 Task: Change the default duration of the event settings to 15 minutes.
Action: Mouse moved to (855, 83)
Screenshot: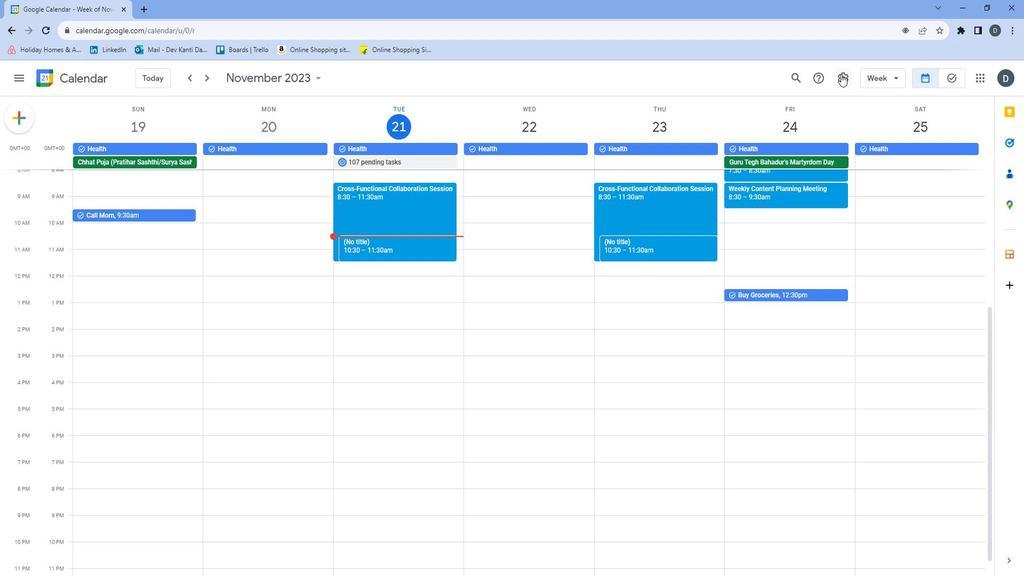 
Action: Mouse pressed left at (855, 83)
Screenshot: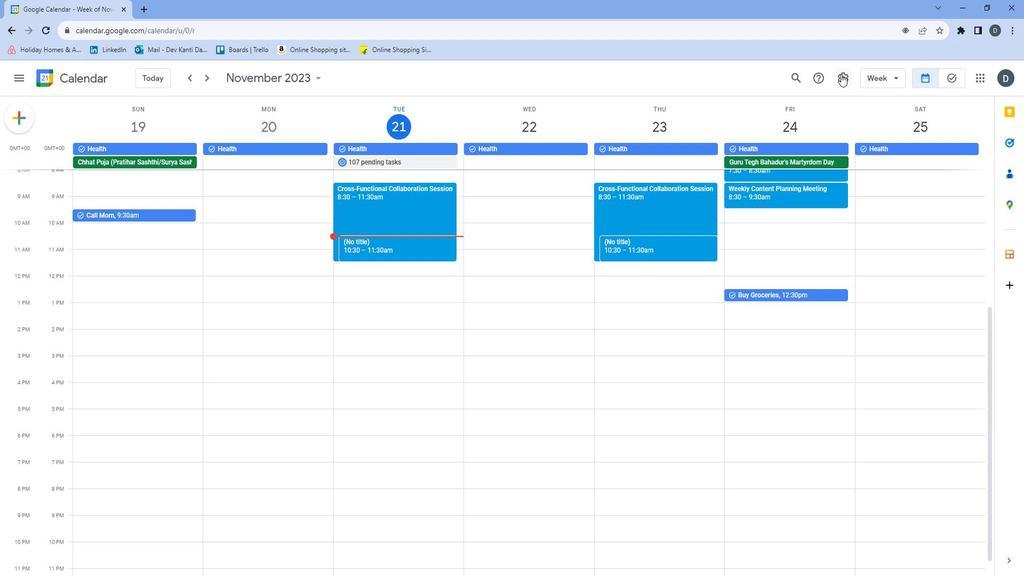 
Action: Mouse moved to (856, 106)
Screenshot: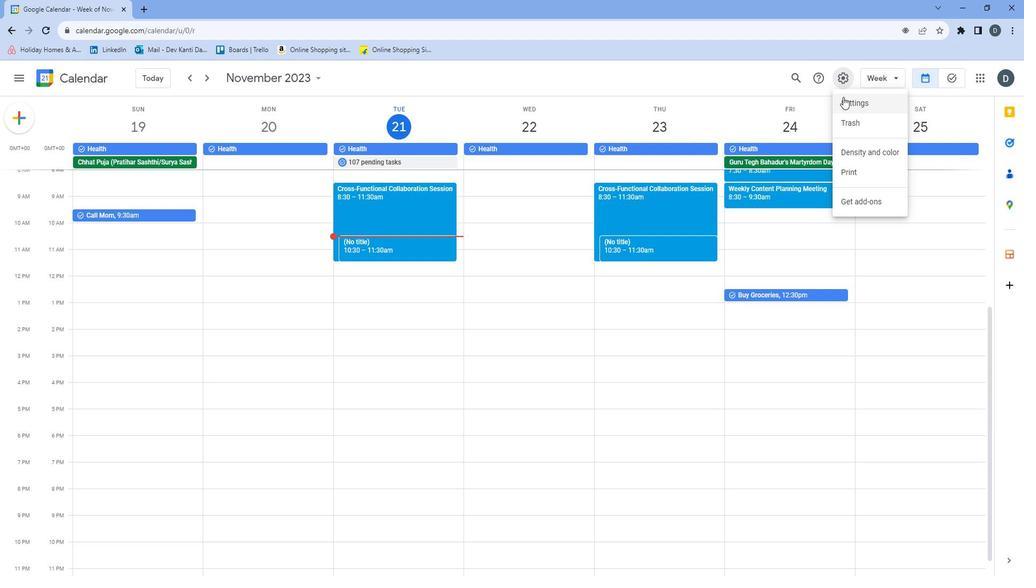 
Action: Mouse pressed left at (856, 106)
Screenshot: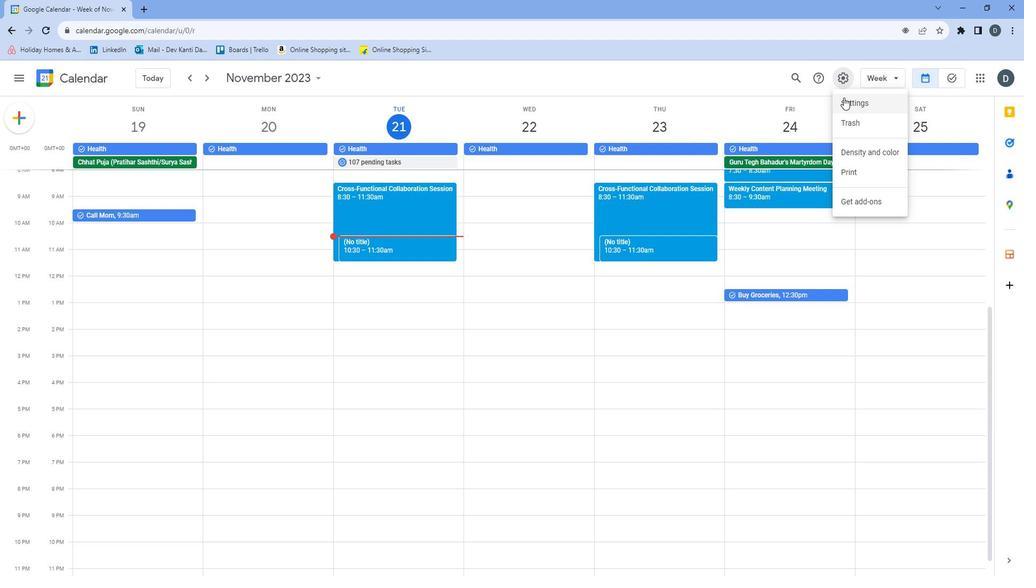 
Action: Mouse moved to (505, 351)
Screenshot: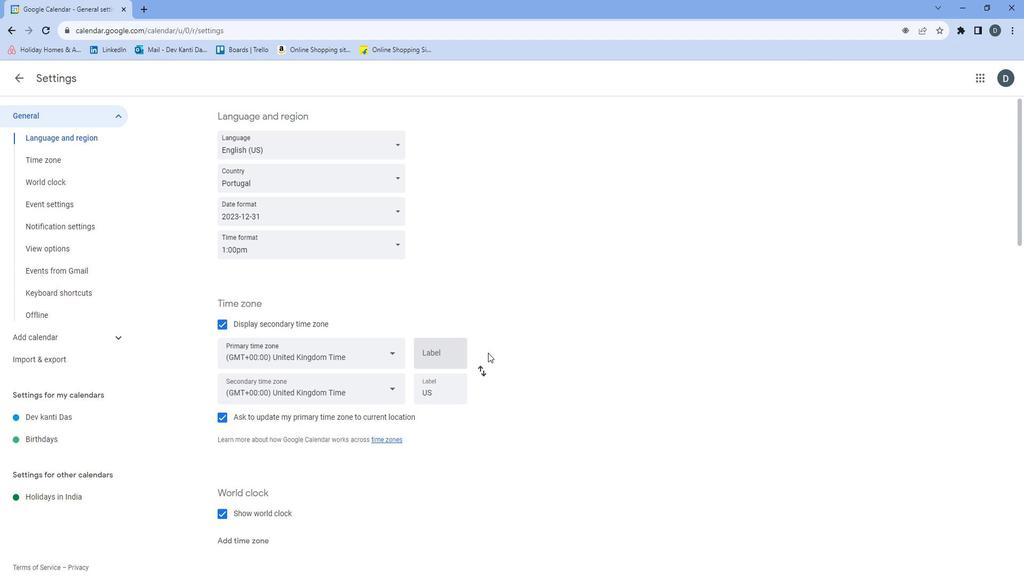 
Action: Mouse scrolled (505, 350) with delta (0, 0)
Screenshot: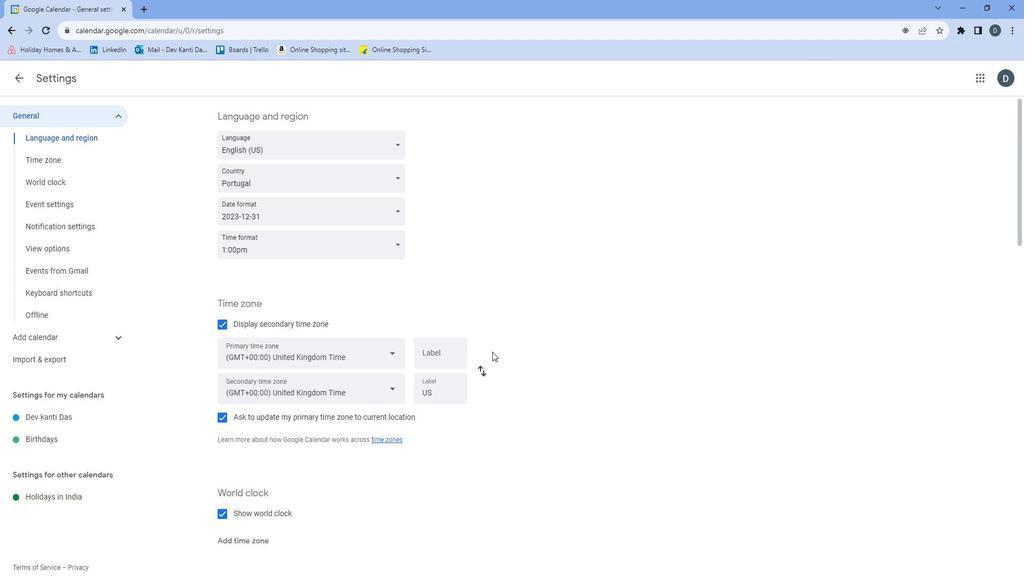 
Action: Mouse moved to (508, 365)
Screenshot: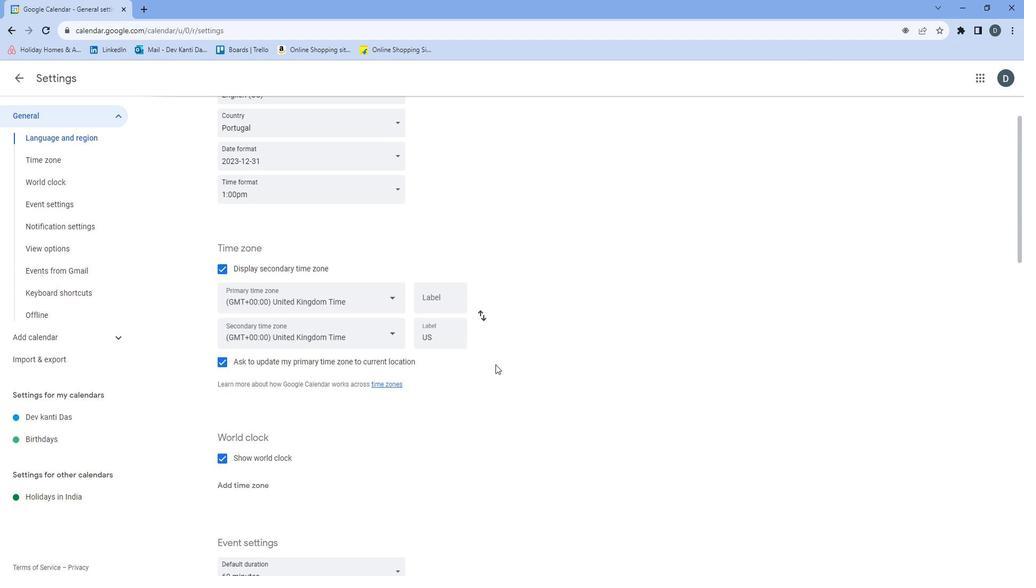 
Action: Mouse scrolled (508, 364) with delta (0, 0)
Screenshot: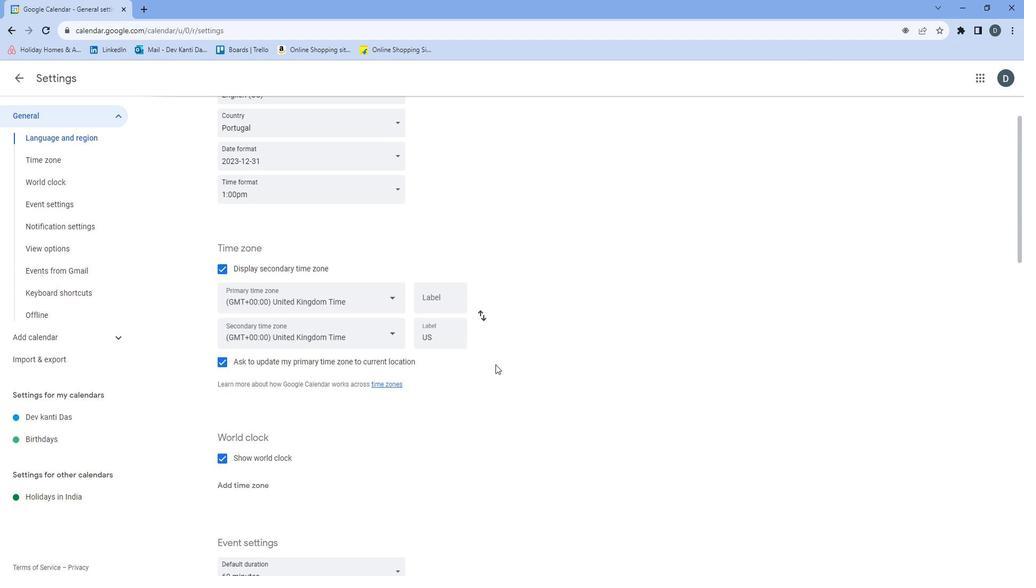 
Action: Mouse moved to (506, 373)
Screenshot: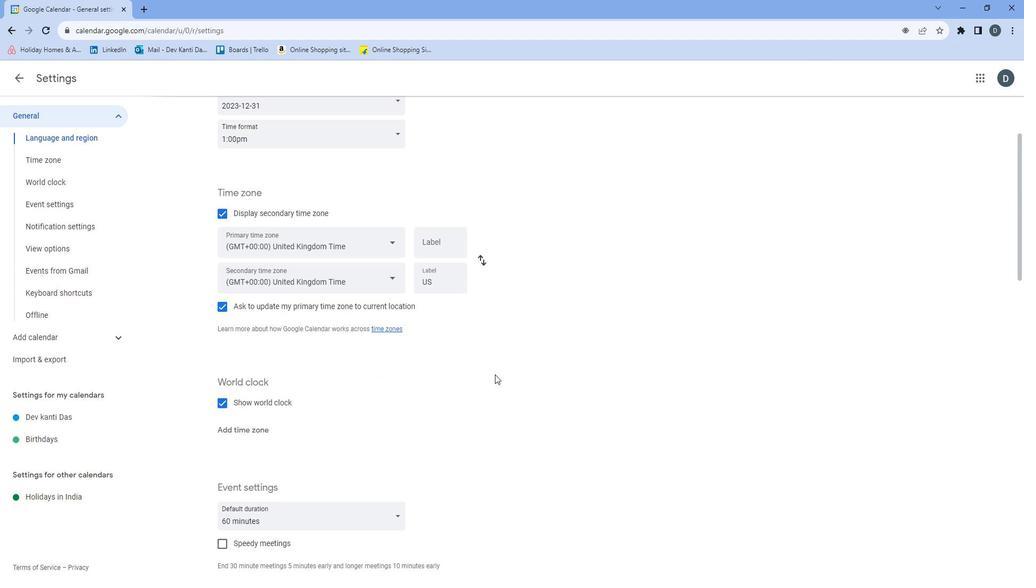 
Action: Mouse scrolled (506, 373) with delta (0, 0)
Screenshot: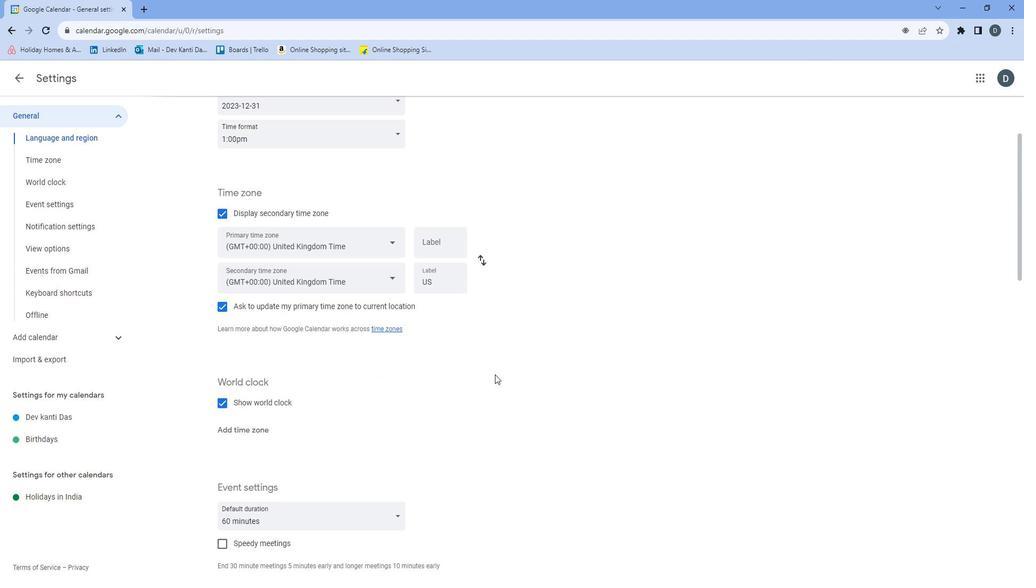
Action: Mouse moved to (502, 373)
Screenshot: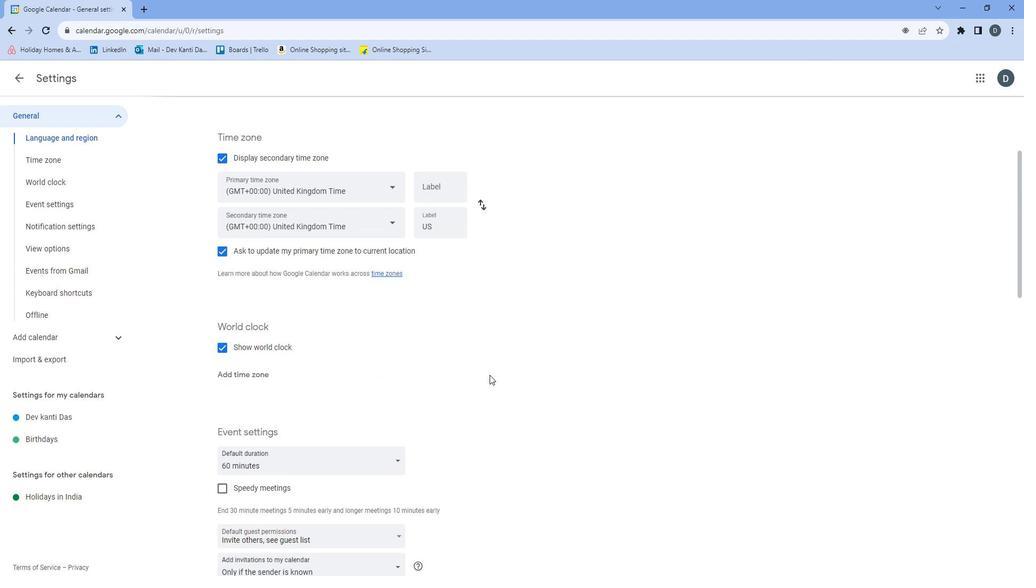 
Action: Mouse scrolled (502, 373) with delta (0, 0)
Screenshot: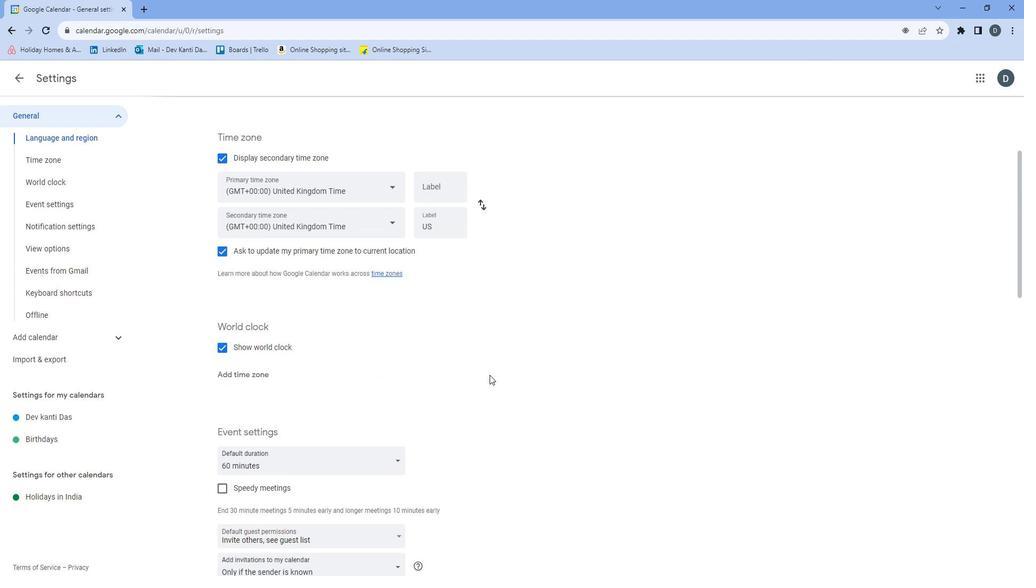 
Action: Mouse moved to (501, 373)
Screenshot: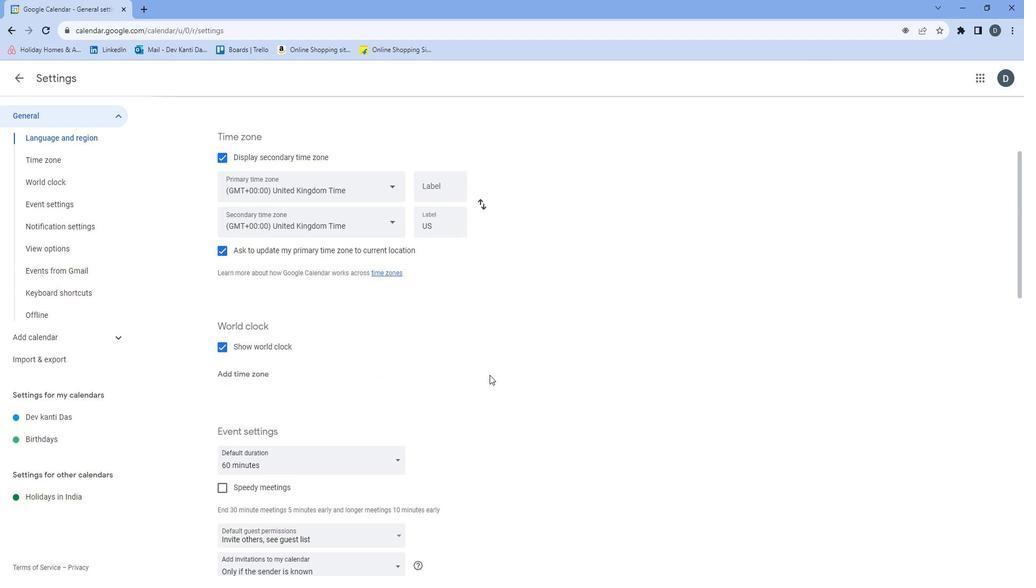 
Action: Mouse scrolled (501, 372) with delta (0, 0)
Screenshot: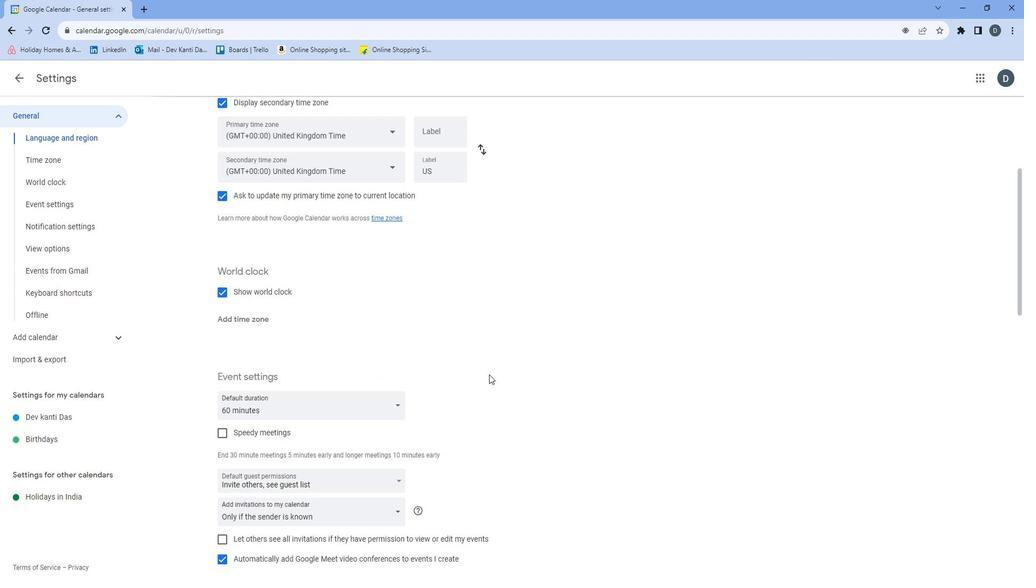 
Action: Mouse moved to (383, 347)
Screenshot: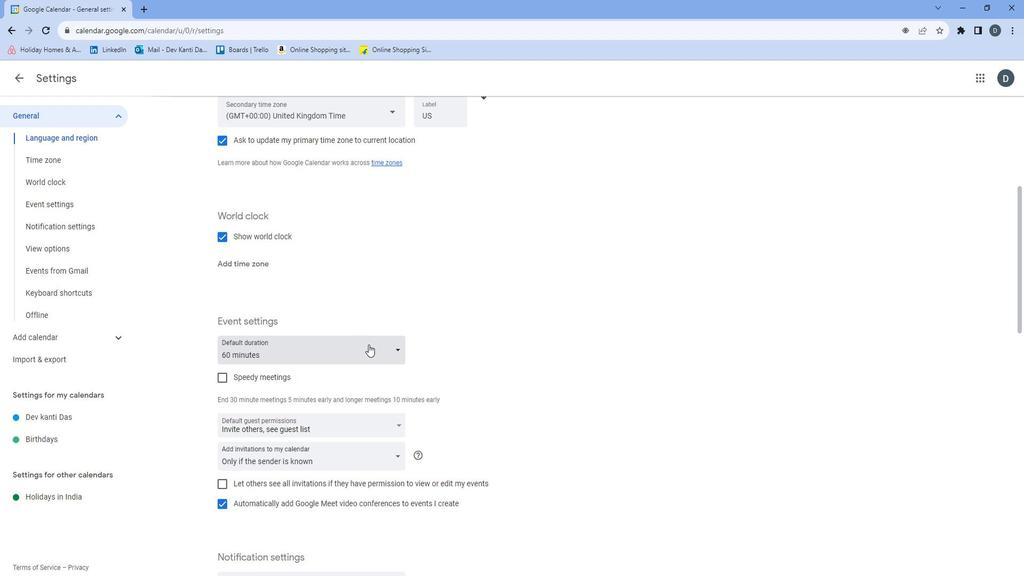 
Action: Mouse pressed left at (383, 347)
Screenshot: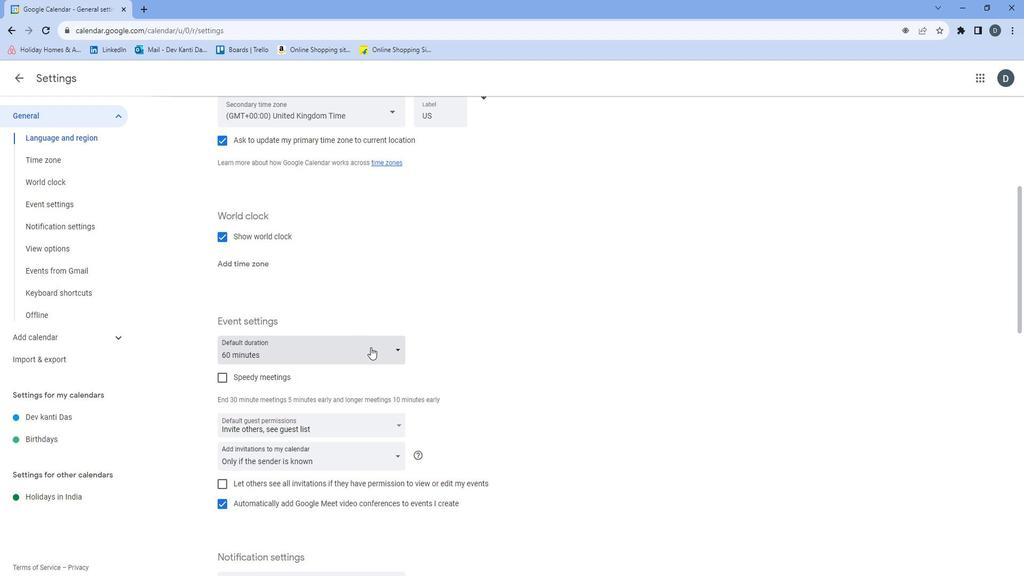 
Action: Mouse moved to (311, 383)
Screenshot: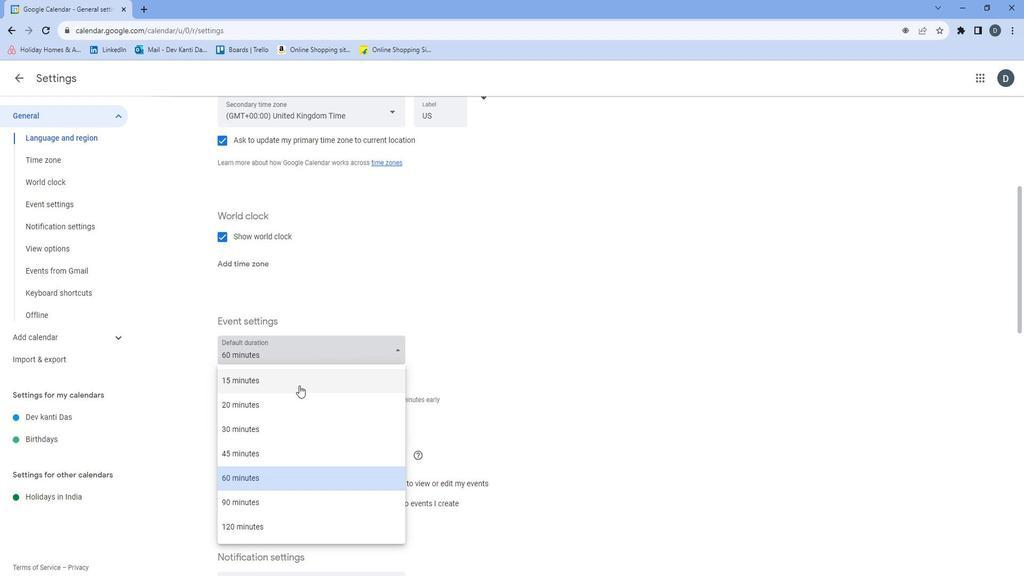 
Action: Mouse pressed left at (311, 383)
Screenshot: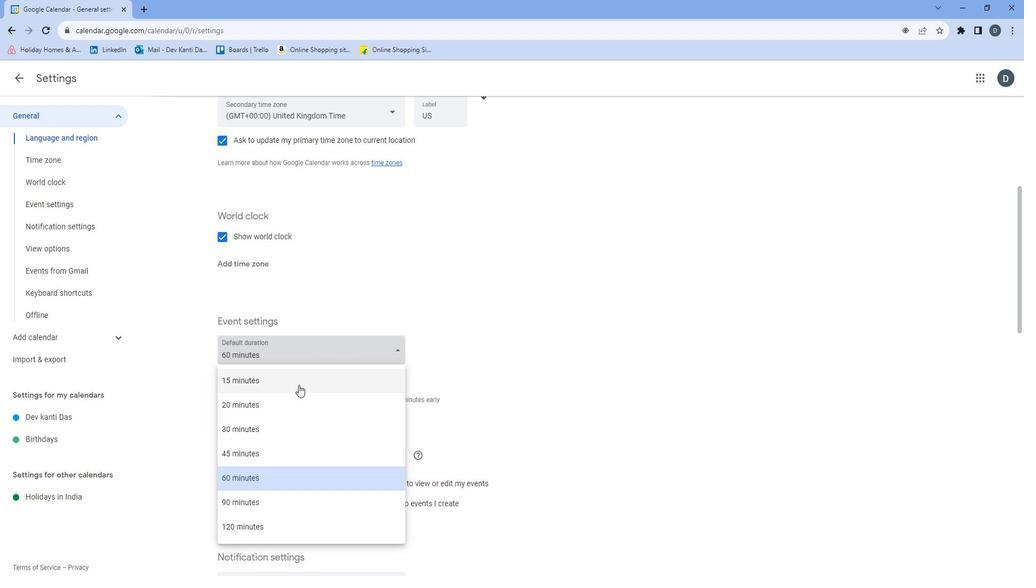
Action: Mouse moved to (419, 369)
Screenshot: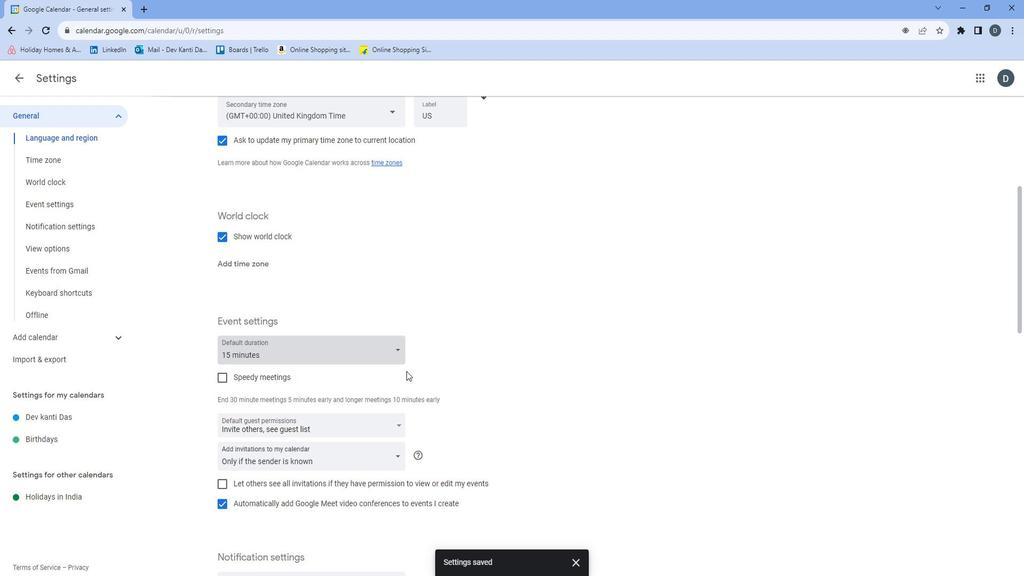 
